 Task: Add Golden State Cider Mighty Dry to the cart.
Action: Mouse moved to (837, 350)
Screenshot: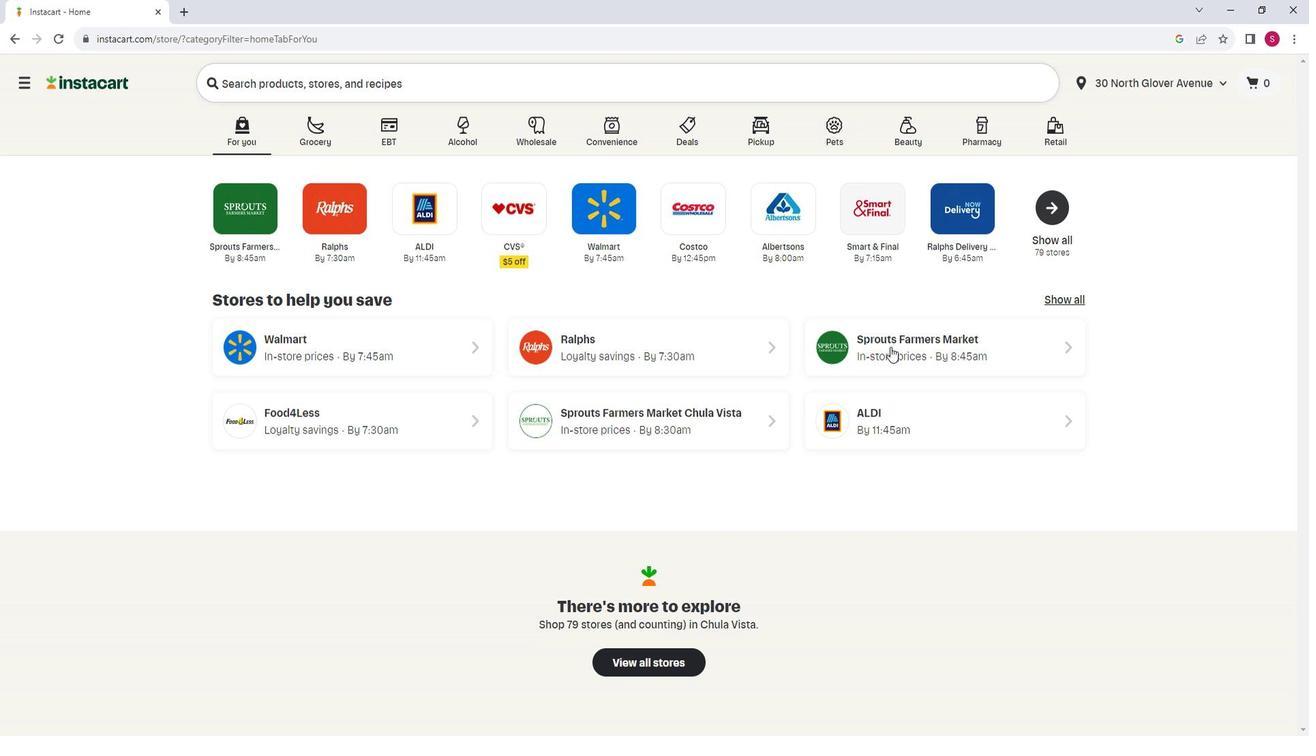 
Action: Mouse pressed left at (837, 350)
Screenshot: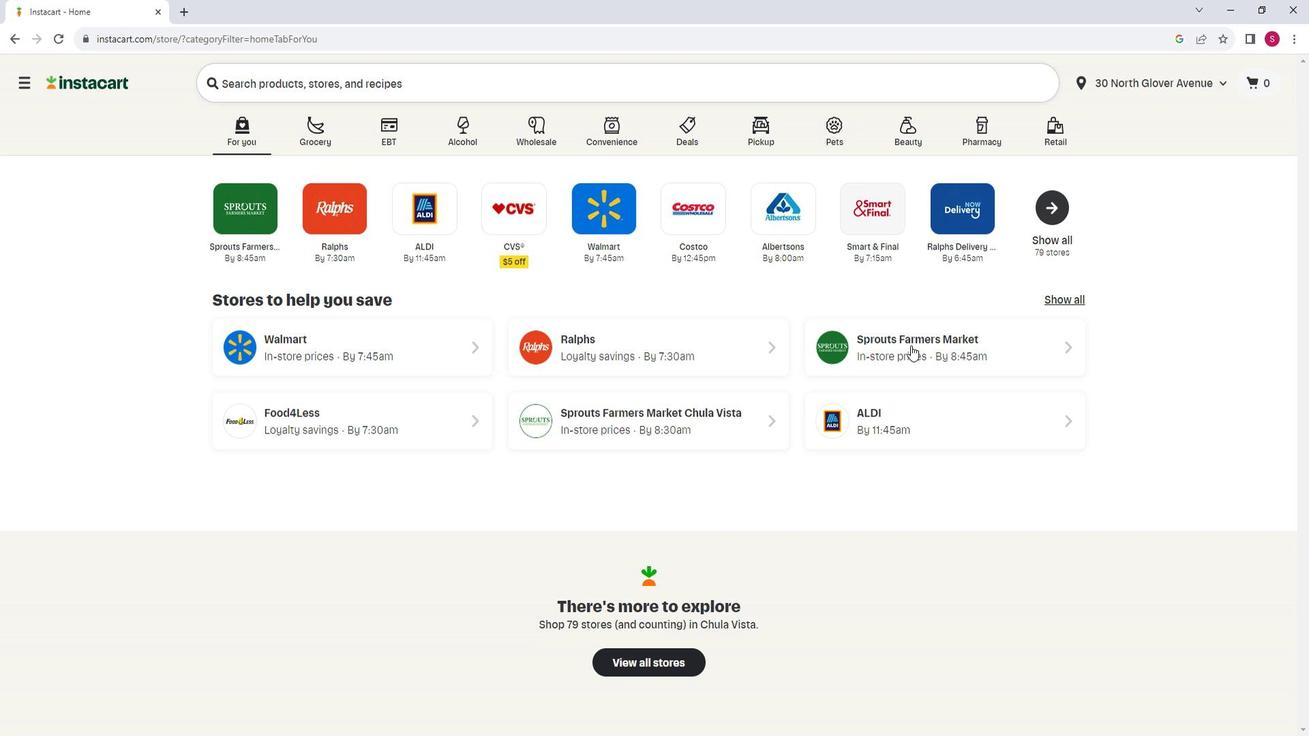 
Action: Mouse moved to (212, 473)
Screenshot: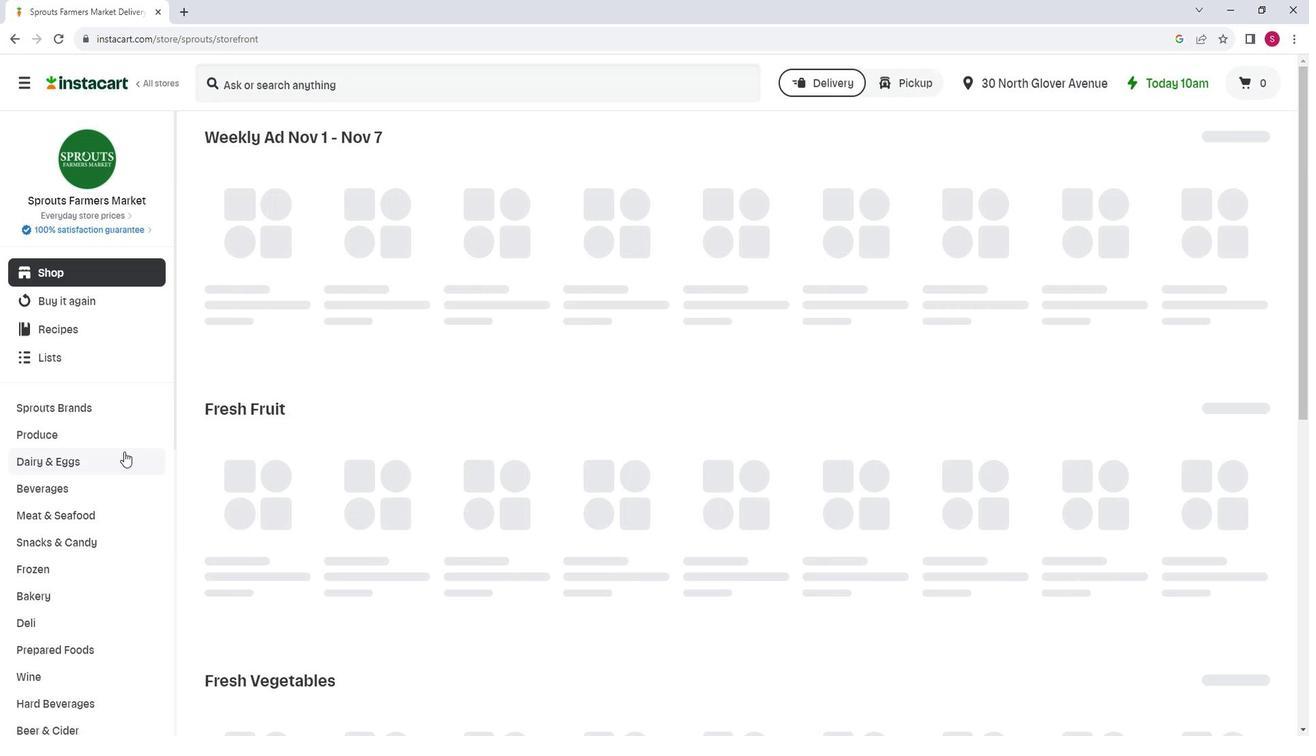 
Action: Mouse scrolled (212, 473) with delta (0, 0)
Screenshot: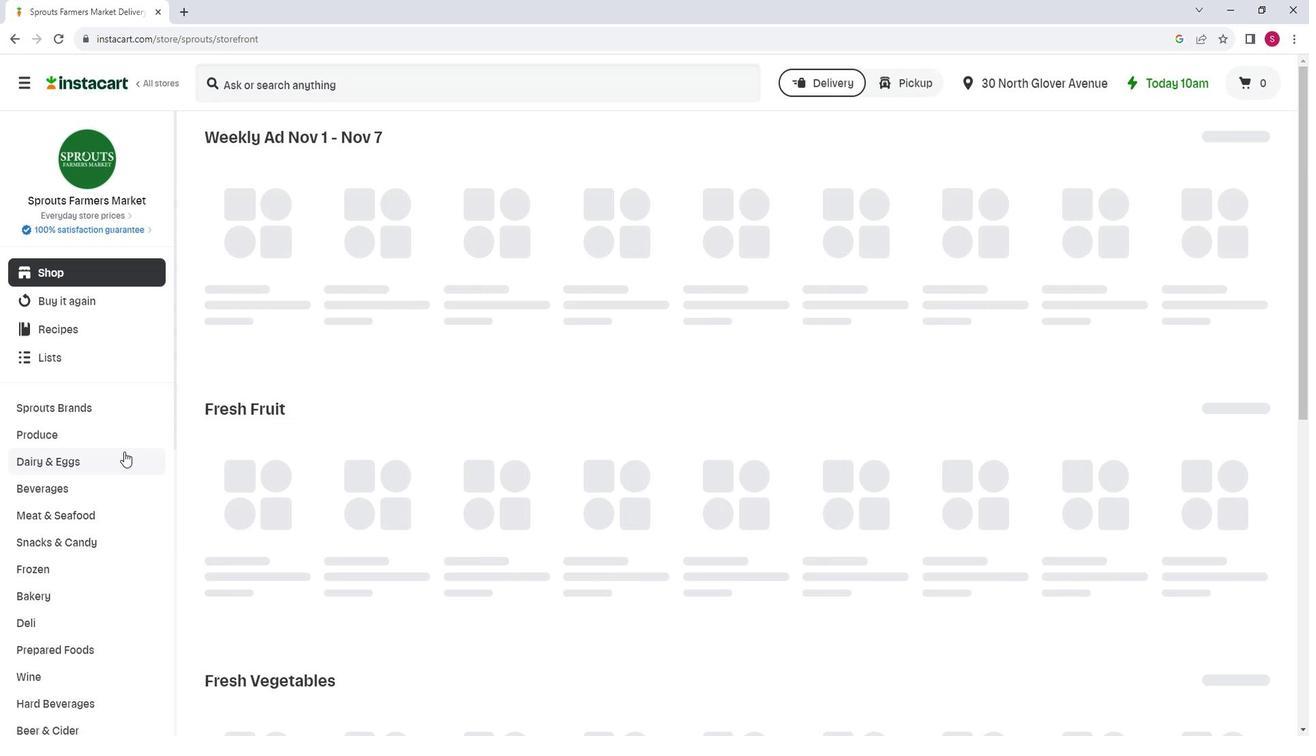 
Action: Mouse moved to (188, 709)
Screenshot: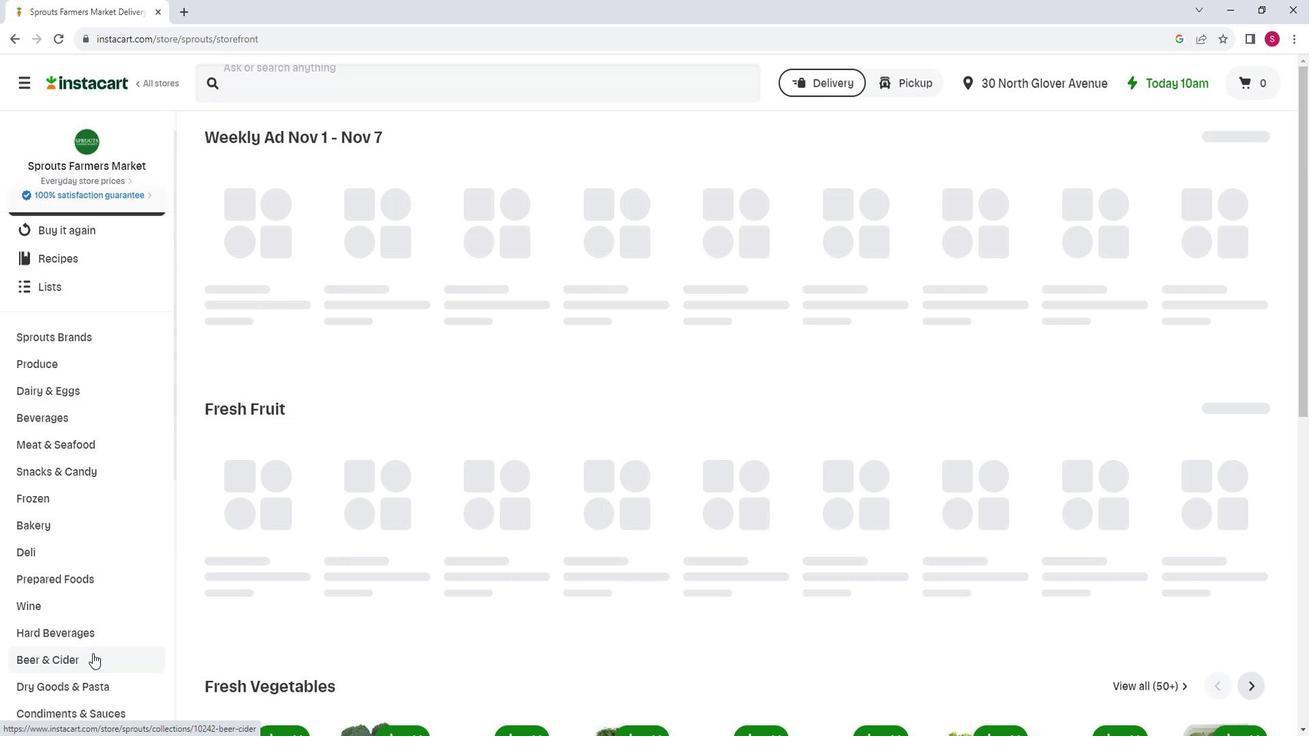 
Action: Mouse pressed left at (188, 709)
Screenshot: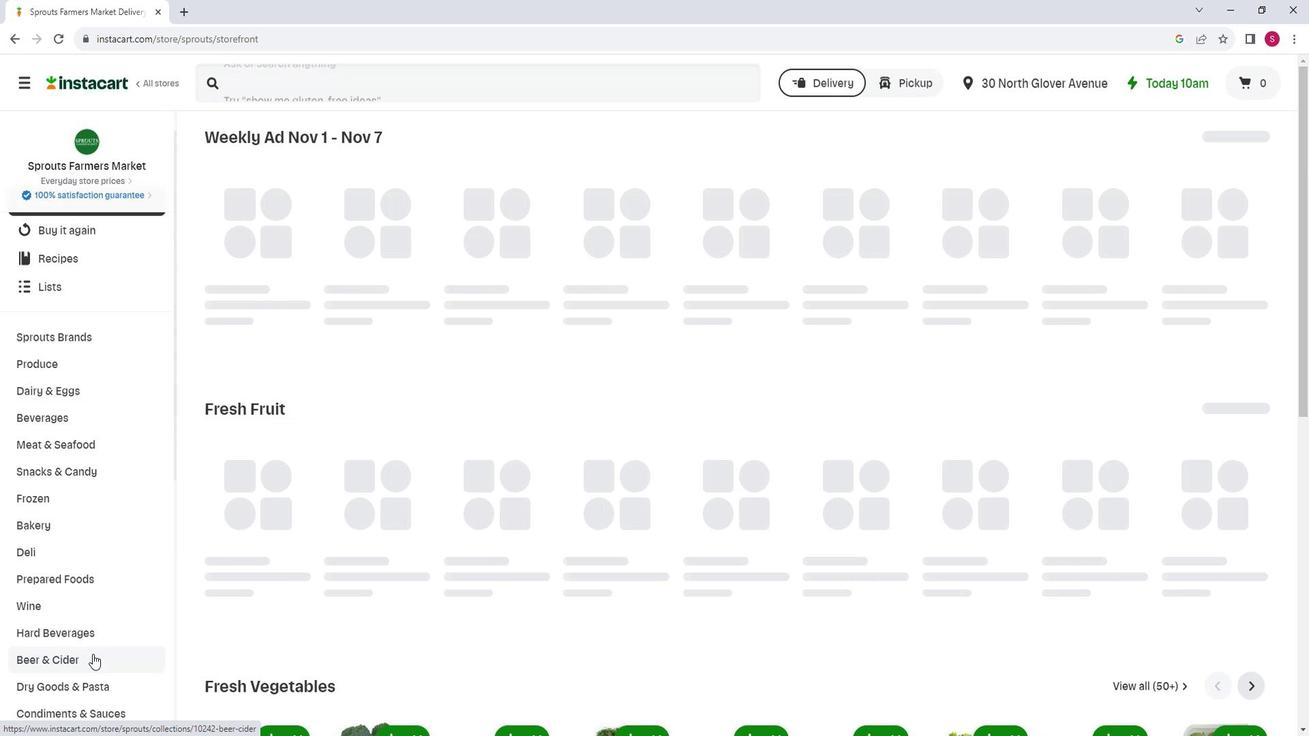 
Action: Mouse moved to (524, 164)
Screenshot: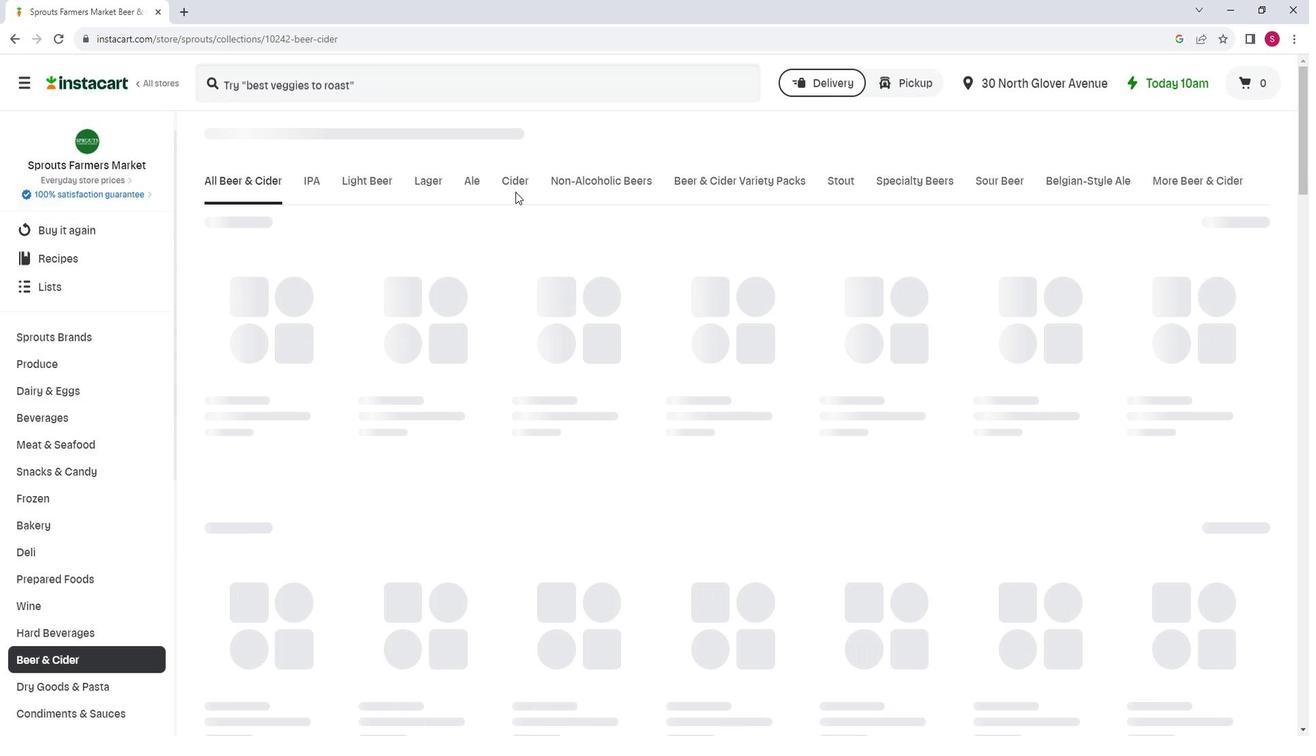 
Action: Mouse pressed left at (524, 164)
Screenshot: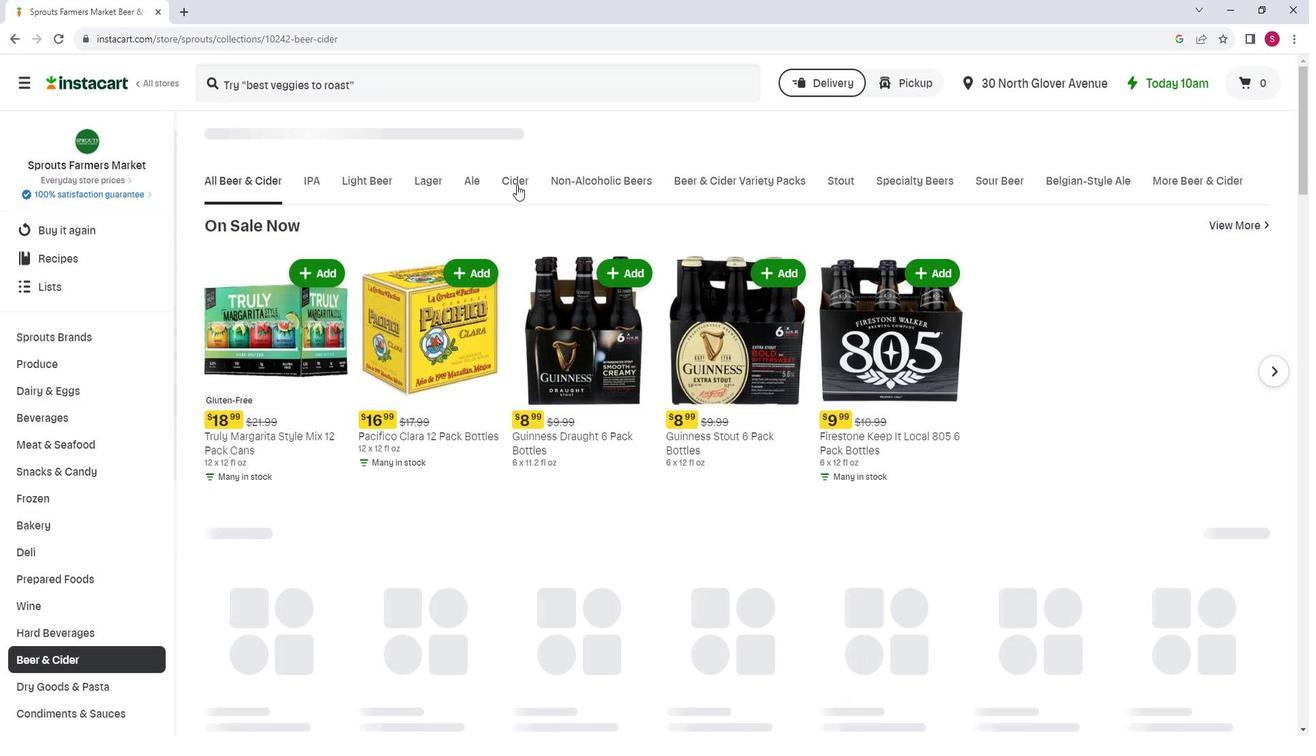 
Action: Mouse moved to (346, 297)
Screenshot: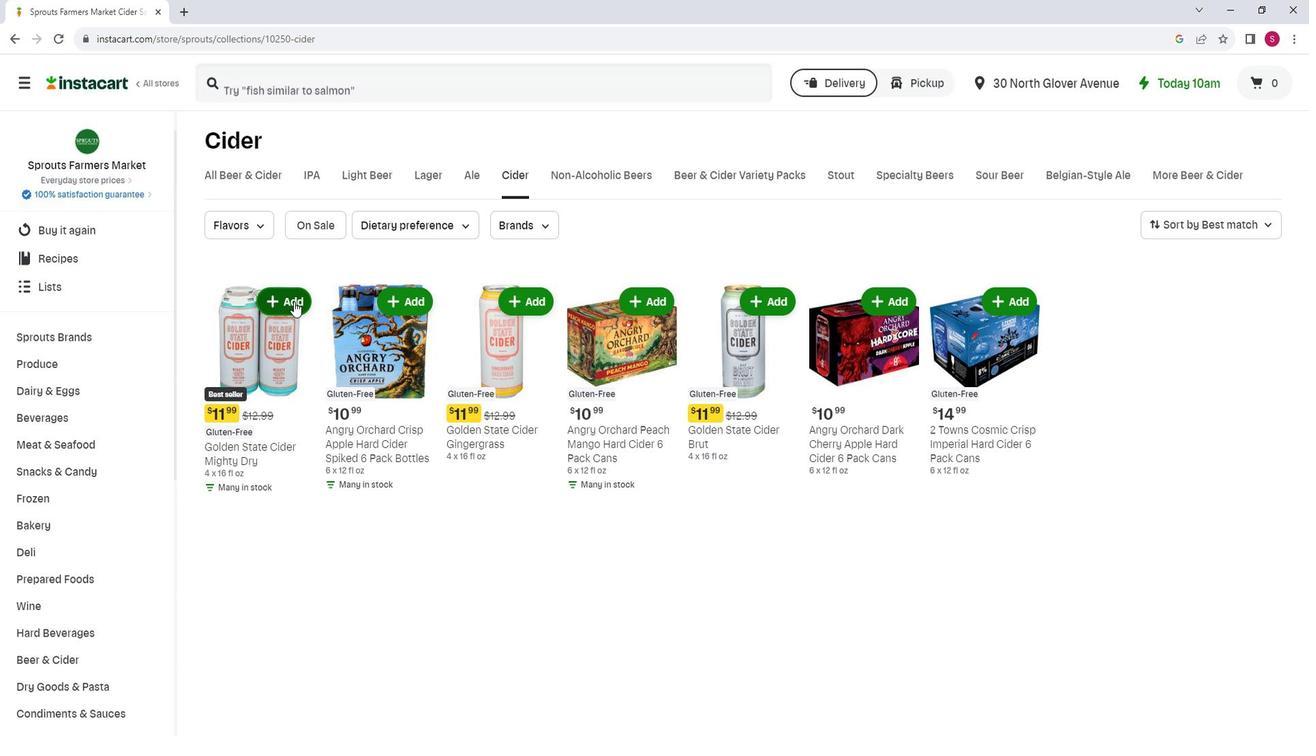 
Action: Mouse pressed left at (346, 297)
Screenshot: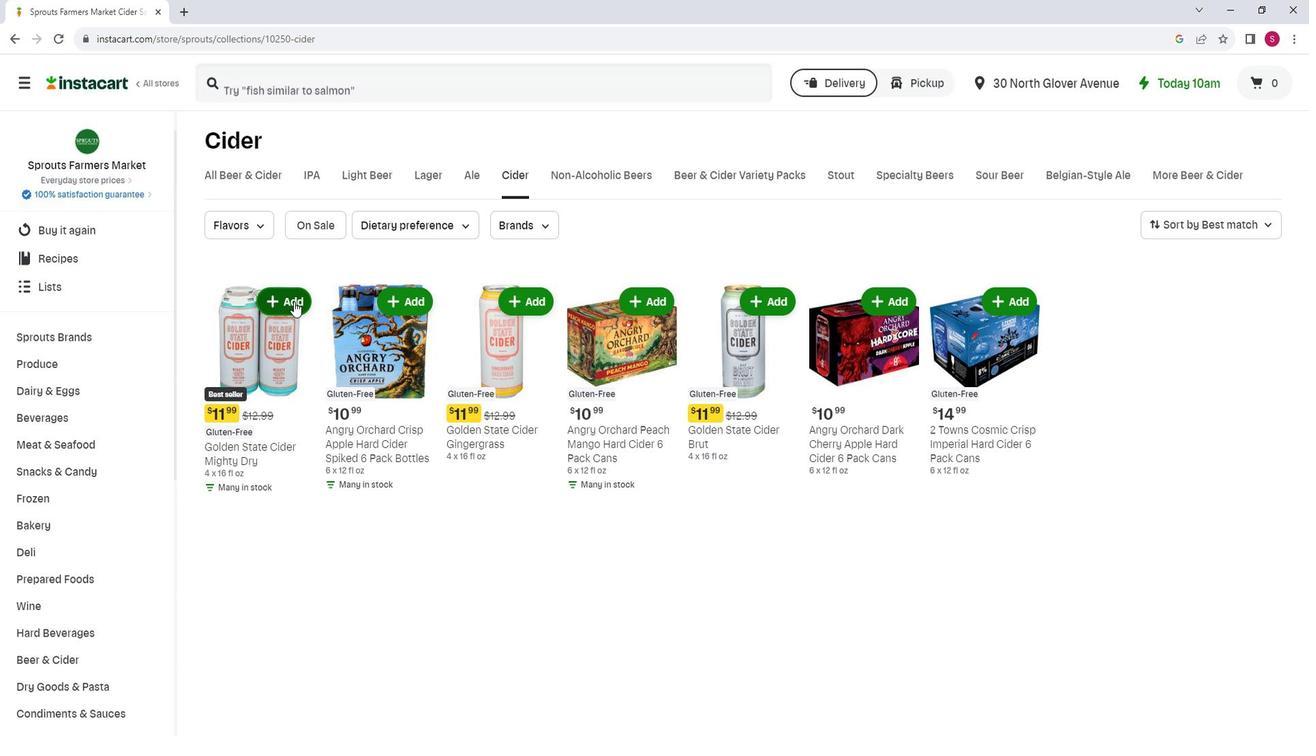 
Action: Mouse moved to (361, 257)
Screenshot: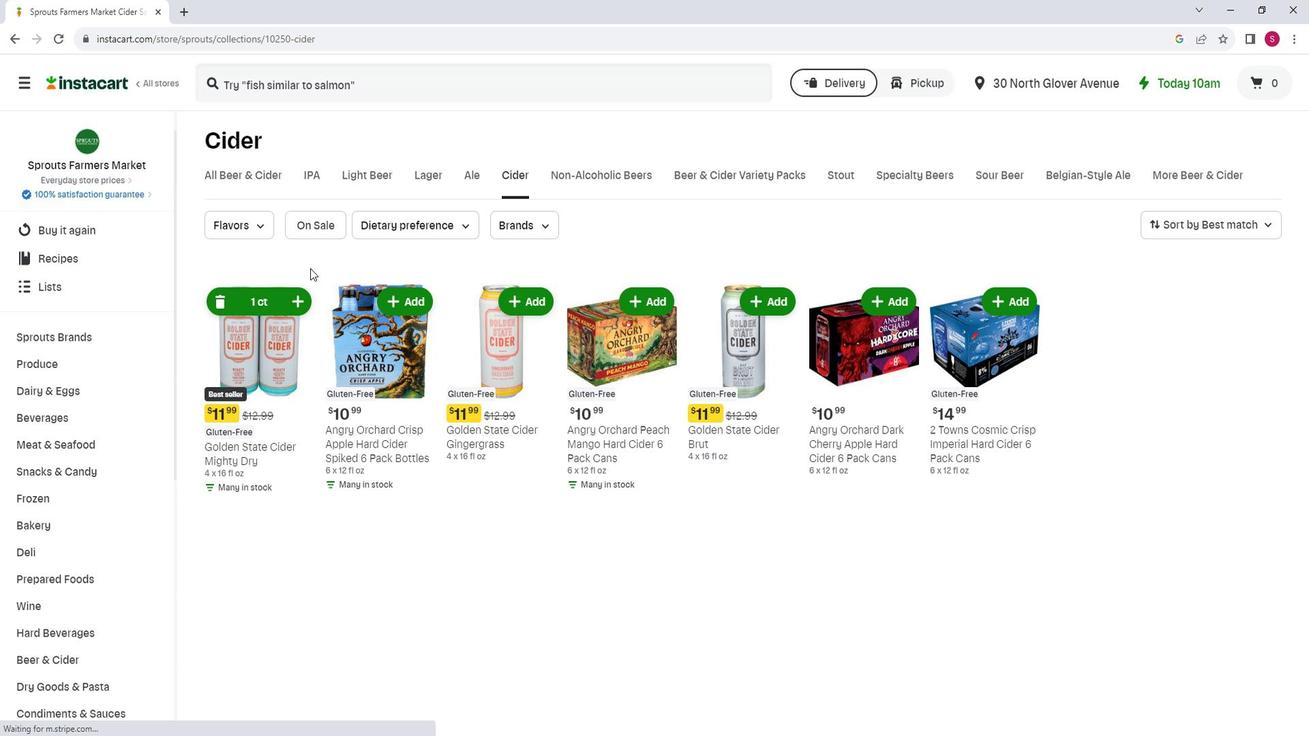 
